 Task: Create a rule from the Agile list, Priority changed -> Complete task in the project TradeWorks if Priority Cleared then Complete Task.
Action: Mouse moved to (63, 469)
Screenshot: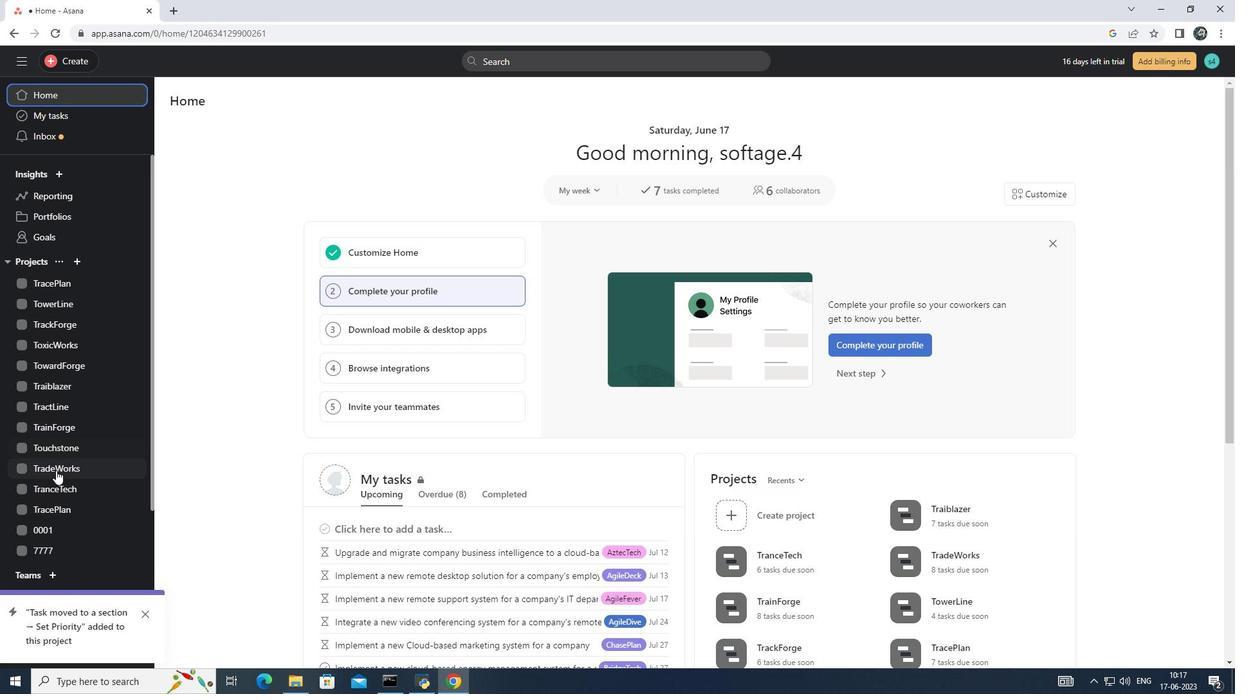 
Action: Mouse pressed left at (63, 469)
Screenshot: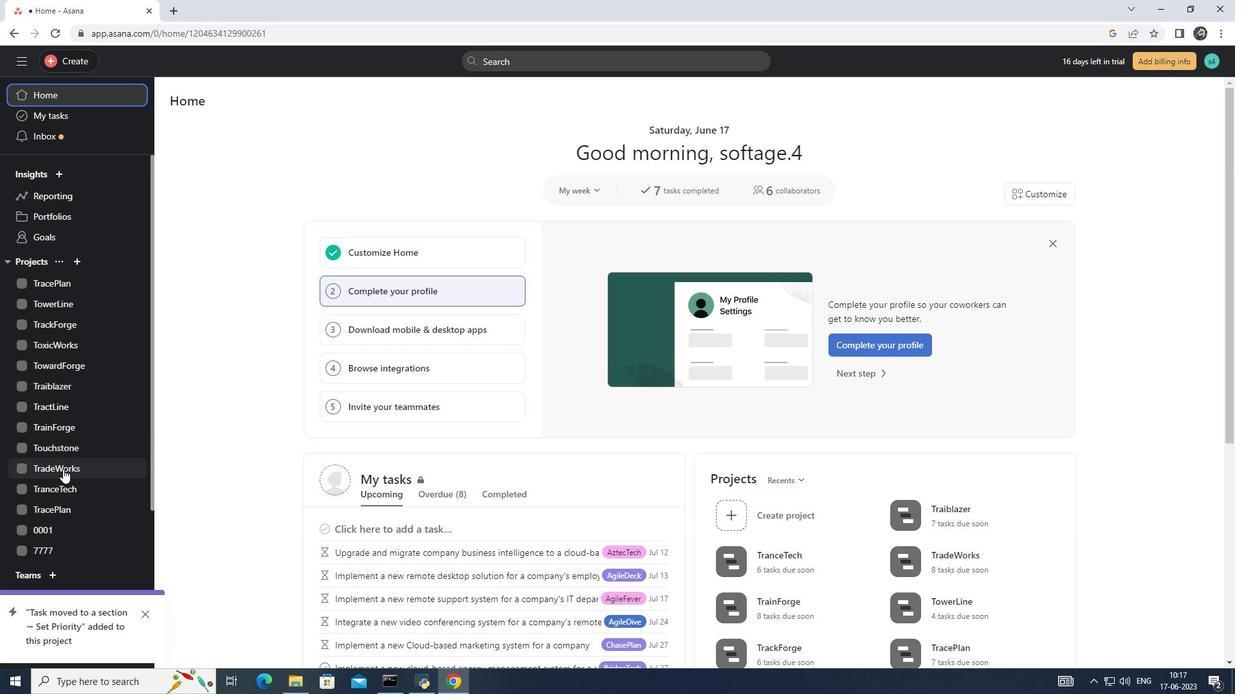 
Action: Mouse moved to (1204, 108)
Screenshot: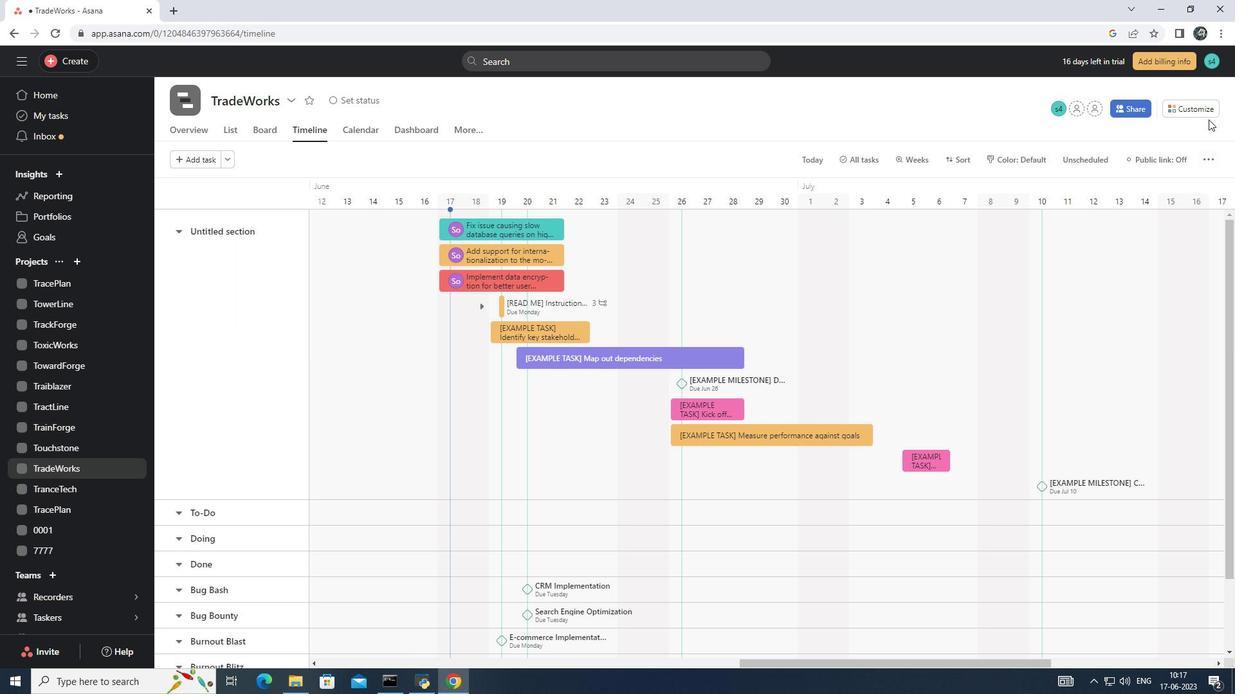 
Action: Mouse pressed left at (1204, 108)
Screenshot: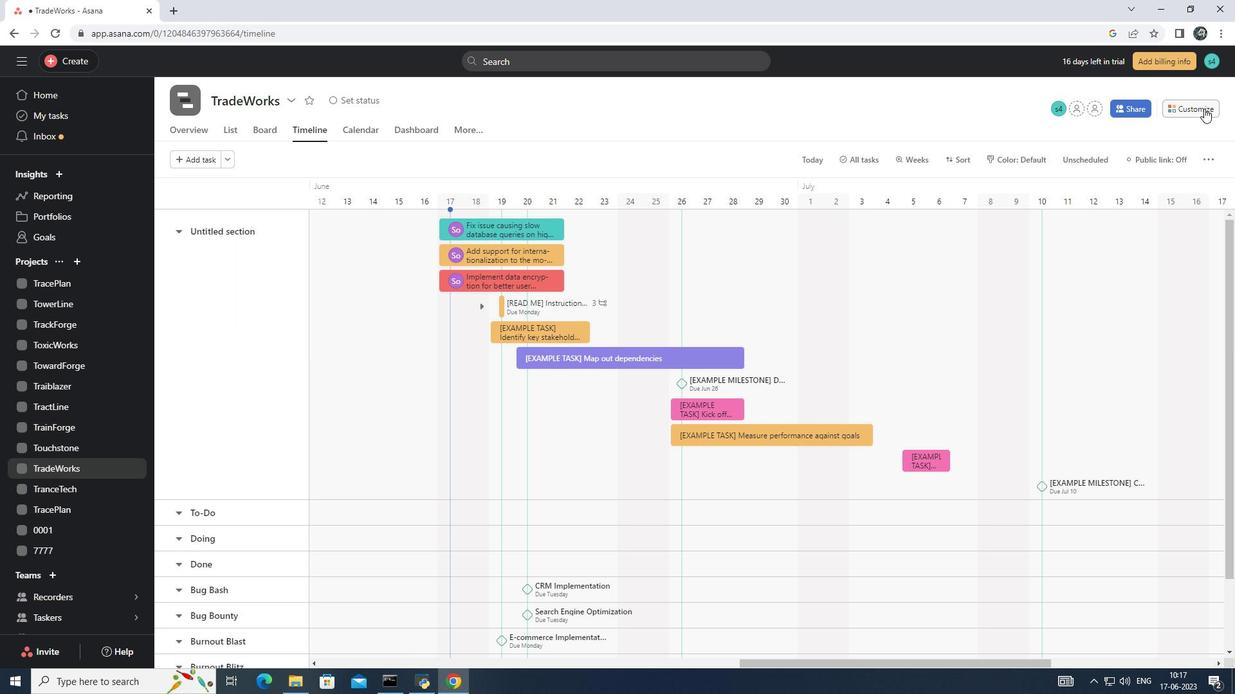 
Action: Mouse moved to (962, 314)
Screenshot: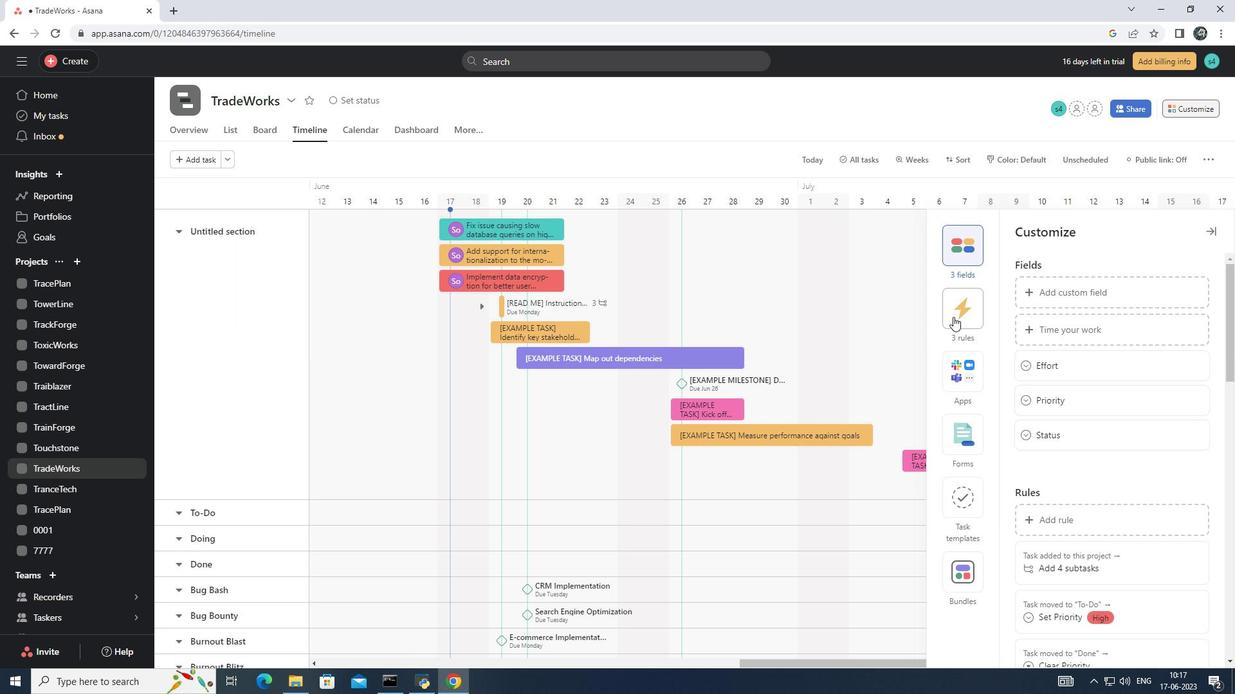 
Action: Mouse pressed left at (962, 314)
Screenshot: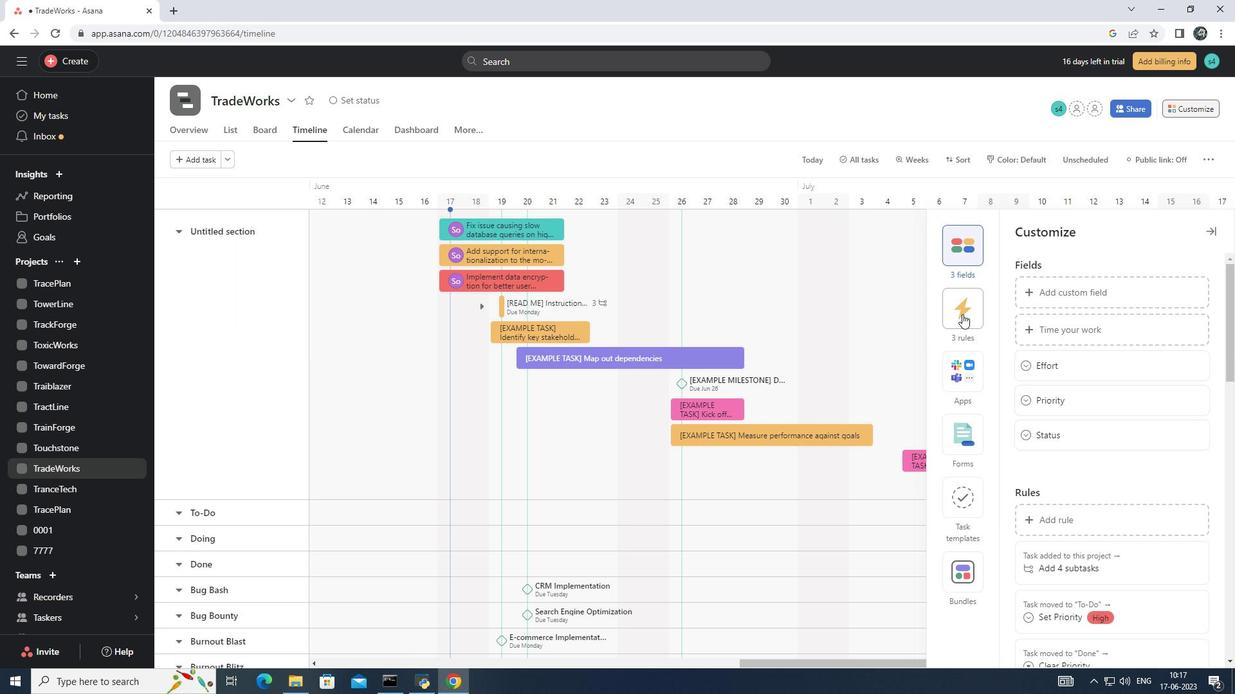 
Action: Mouse moved to (1074, 293)
Screenshot: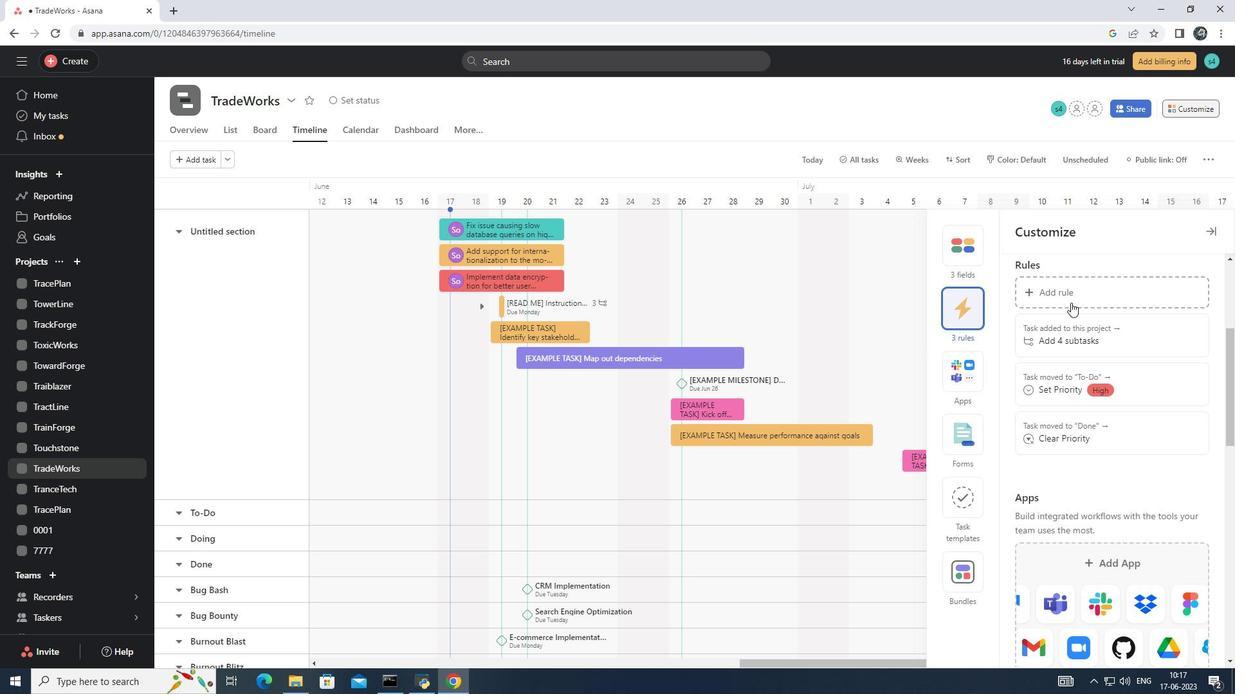 
Action: Mouse pressed left at (1074, 293)
Screenshot: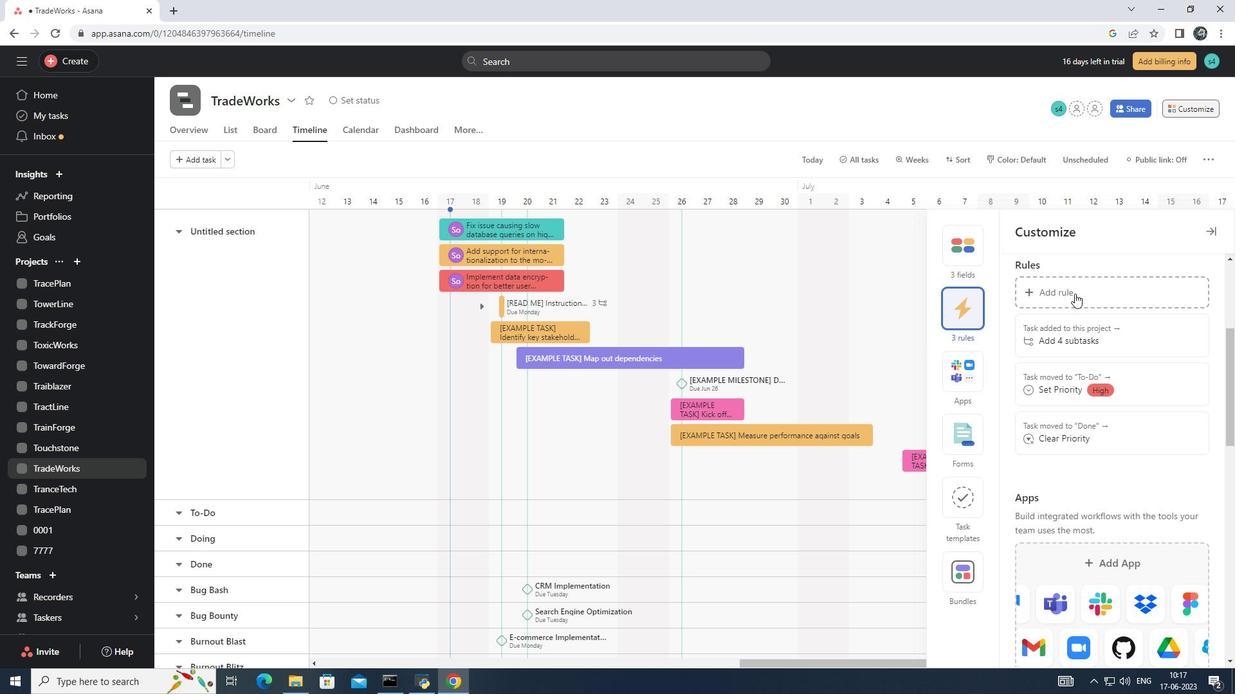 
Action: Mouse moved to (266, 190)
Screenshot: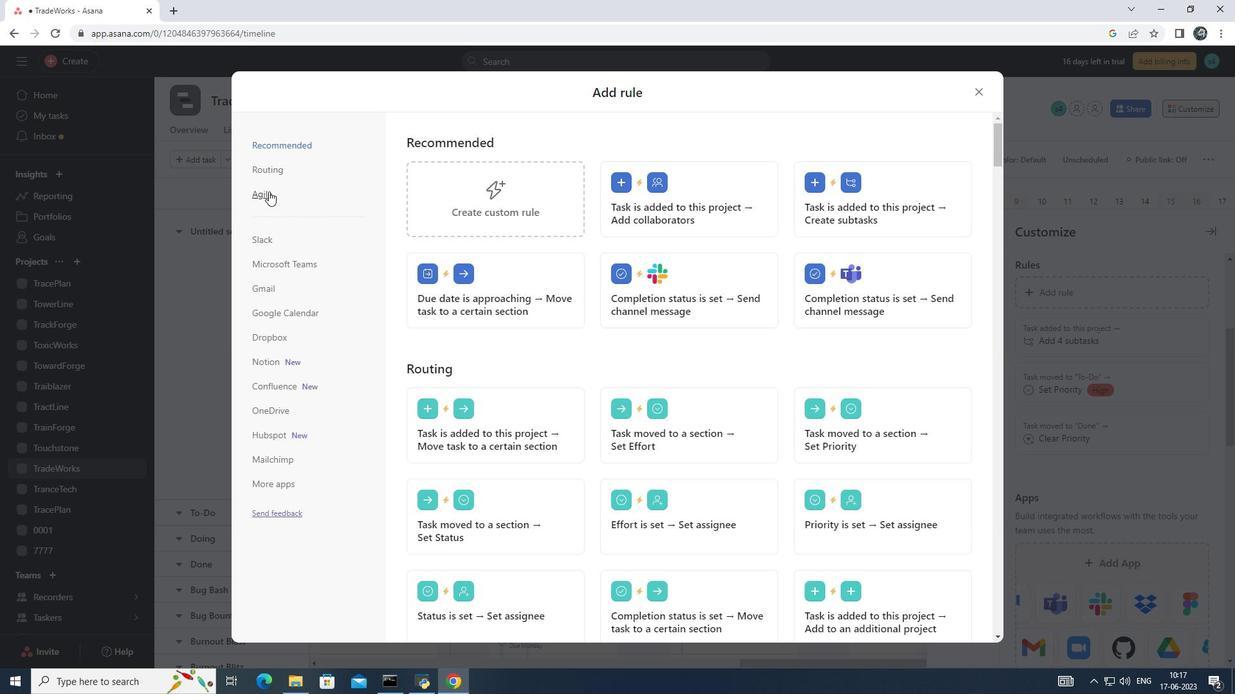 
Action: Mouse pressed left at (266, 190)
Screenshot: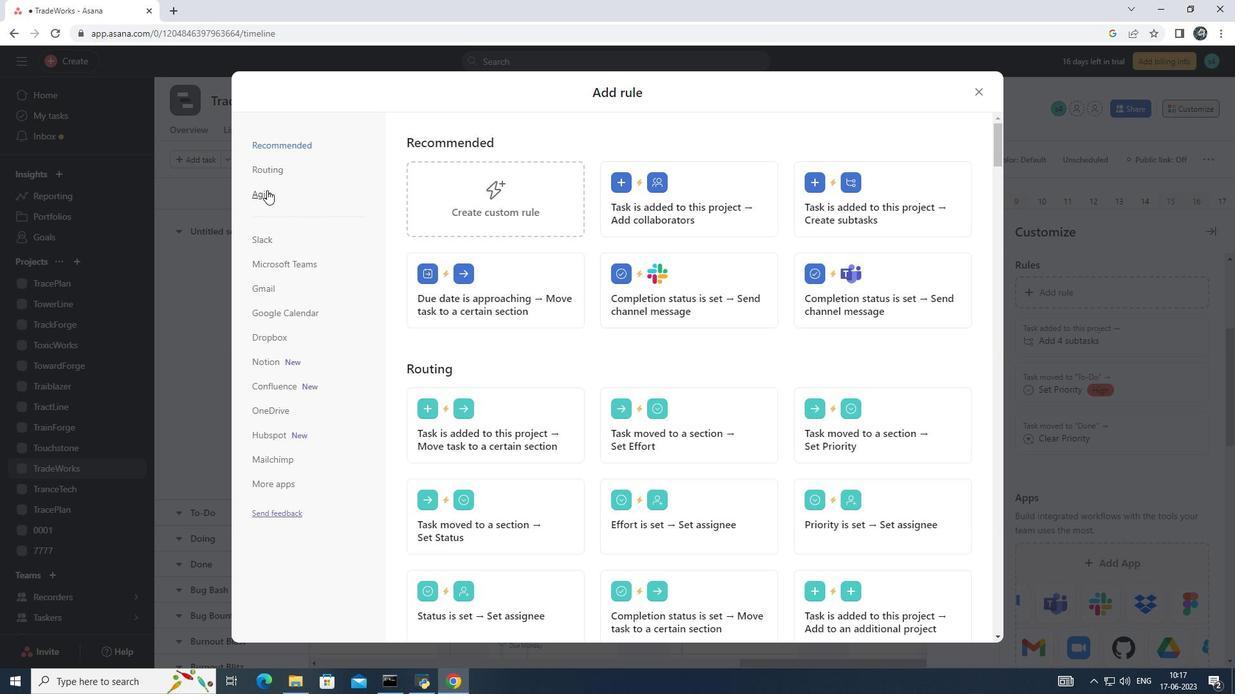 
Action: Mouse moved to (688, 180)
Screenshot: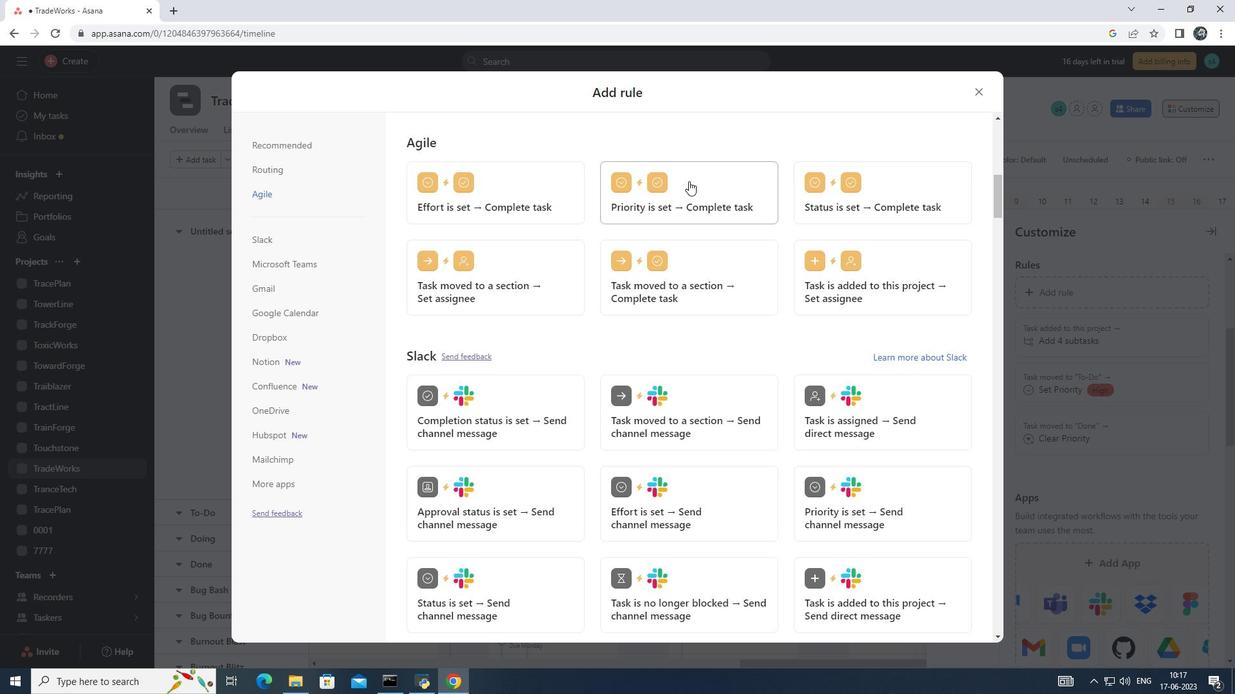 
Action: Mouse pressed left at (688, 180)
Screenshot: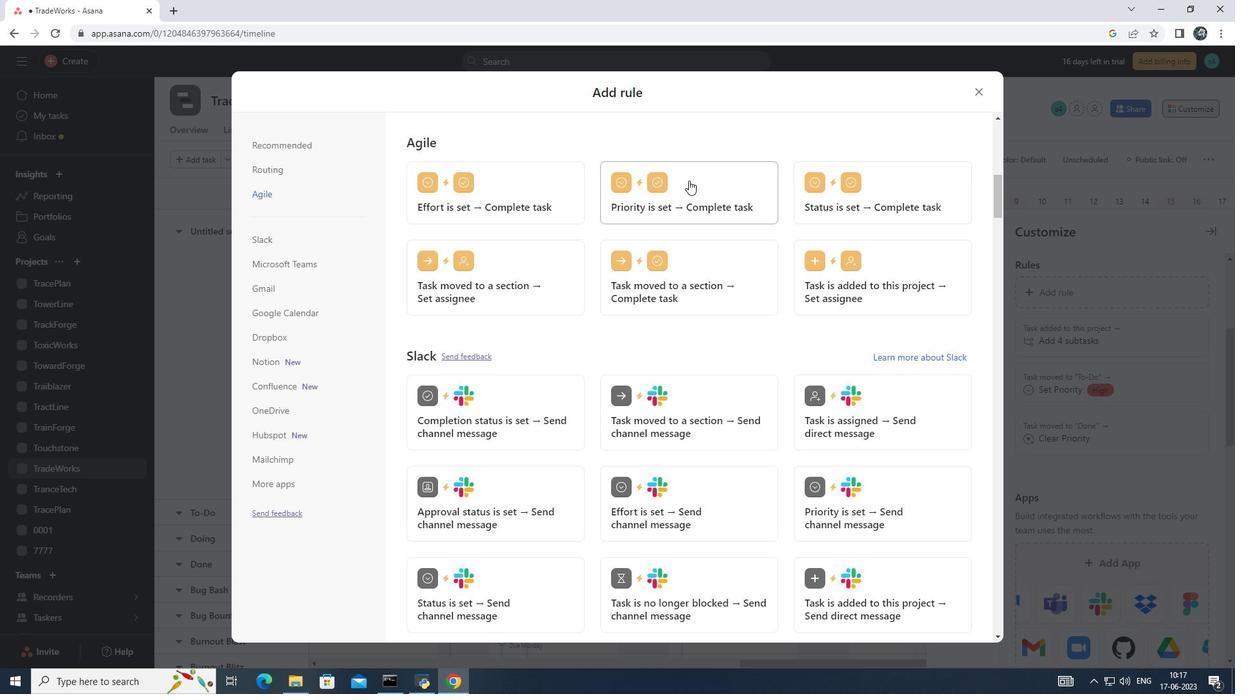
Action: Mouse moved to (845, 221)
Screenshot: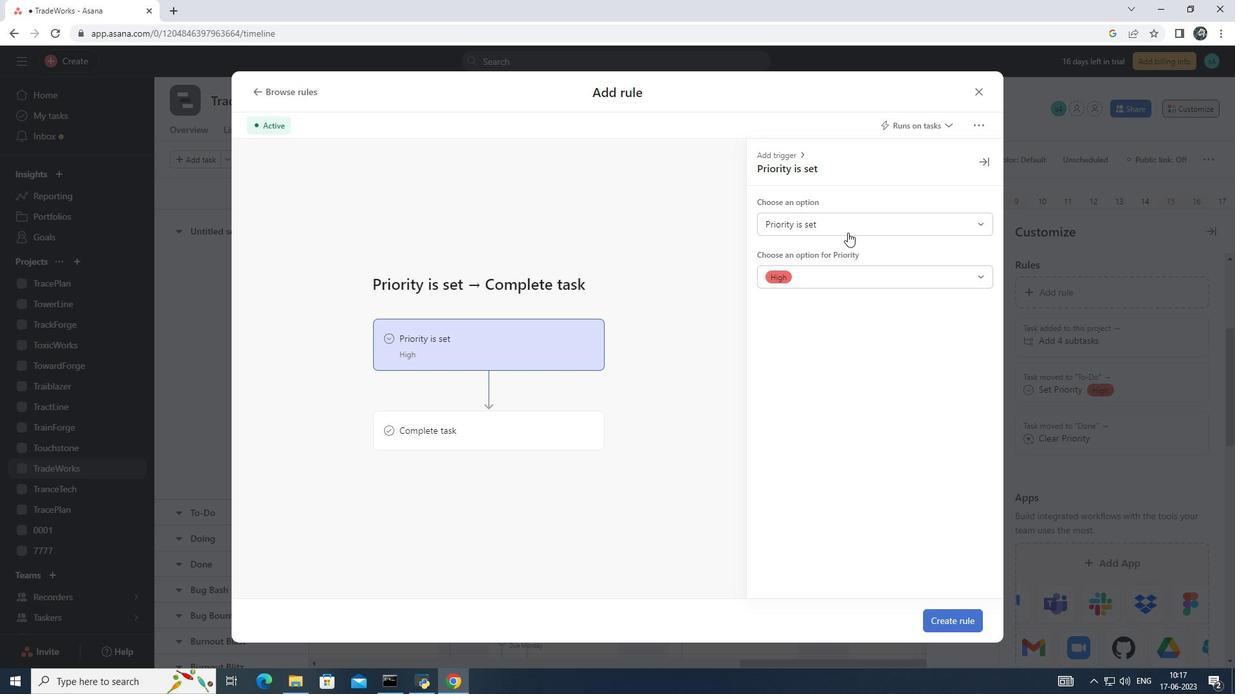 
Action: Mouse pressed left at (845, 221)
Screenshot: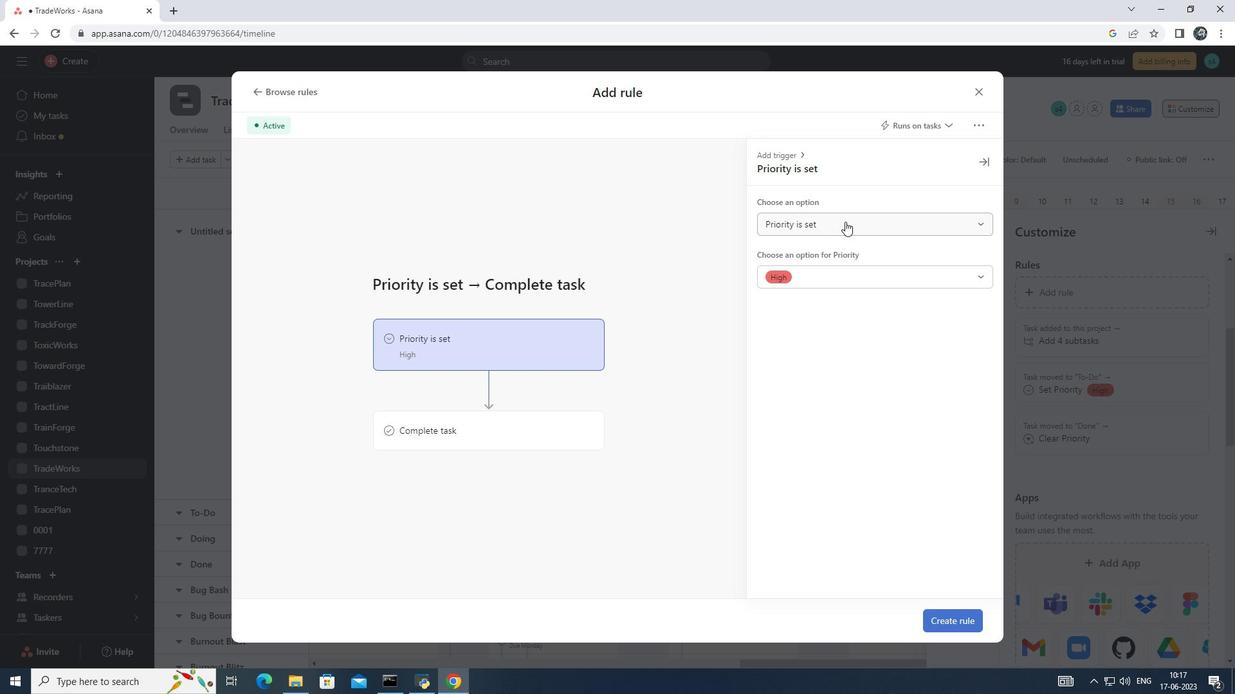 
Action: Mouse moved to (842, 273)
Screenshot: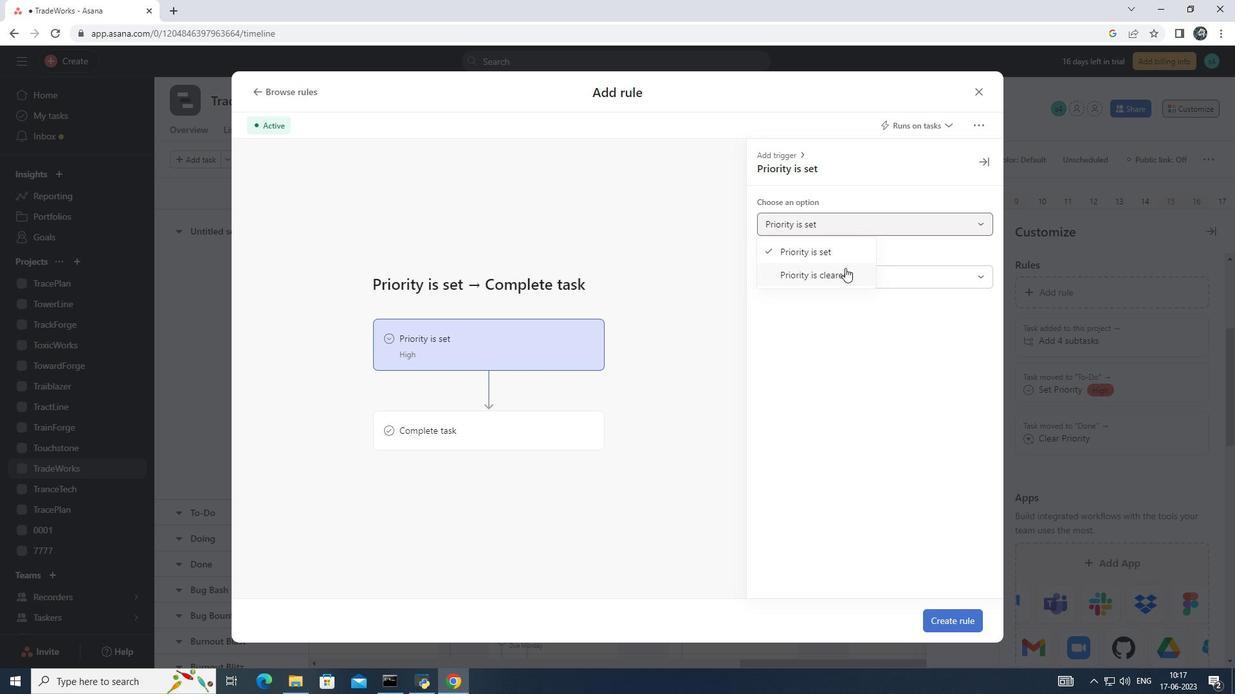 
Action: Mouse pressed left at (842, 273)
Screenshot: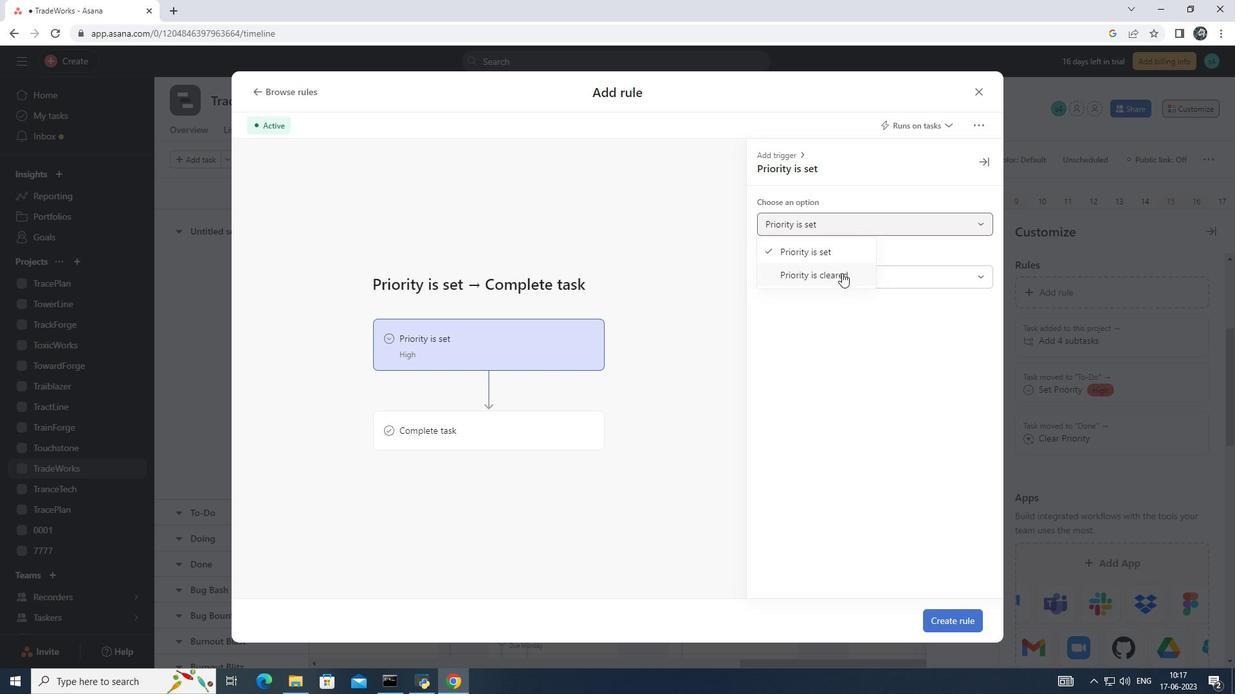 
Action: Mouse moved to (423, 424)
Screenshot: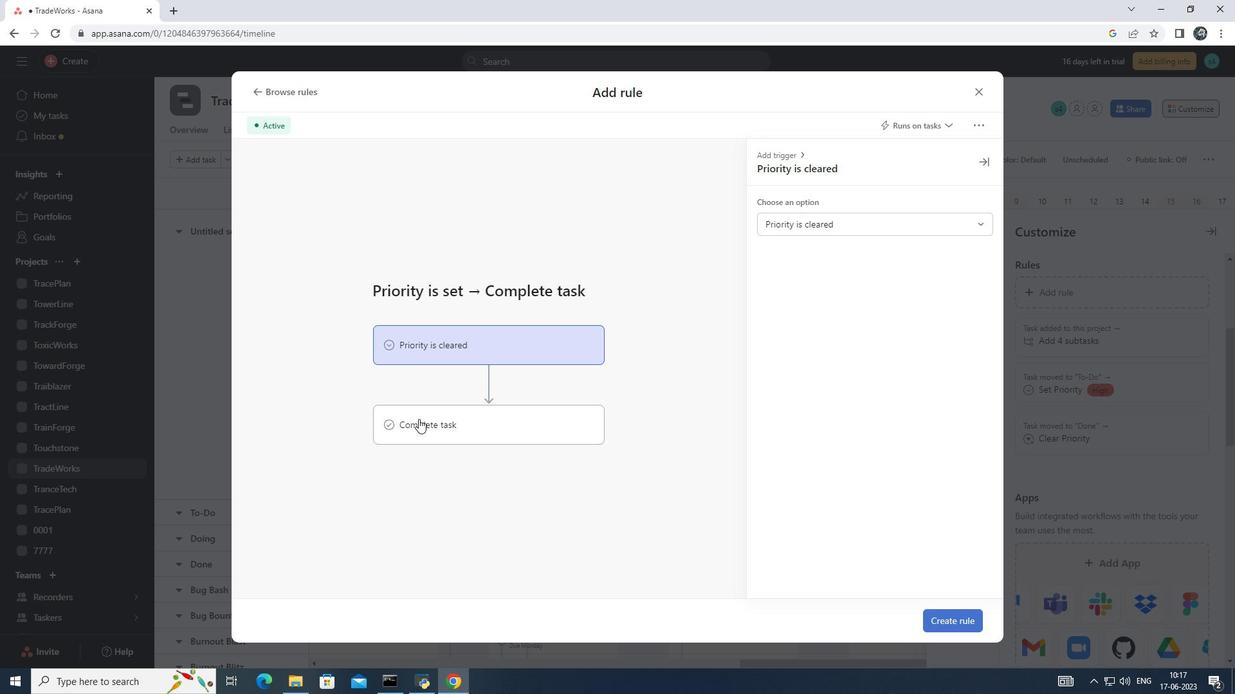 
Action: Mouse pressed left at (423, 424)
Screenshot: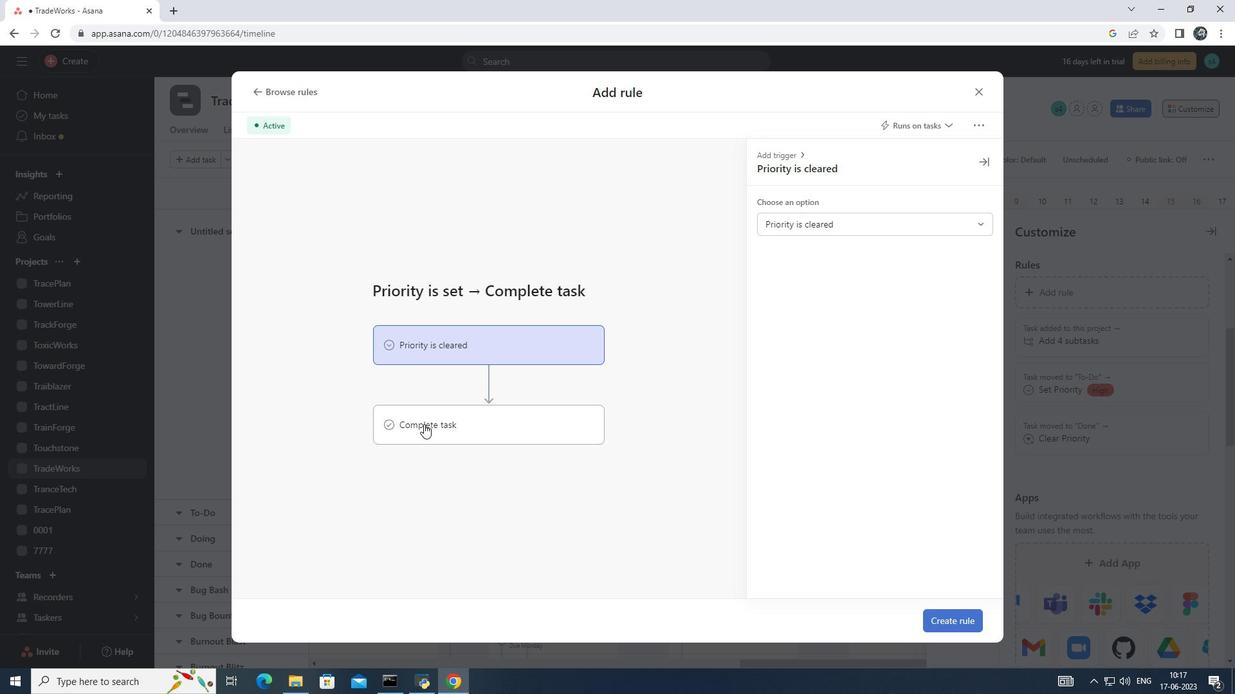 
Action: Mouse moved to (846, 227)
Screenshot: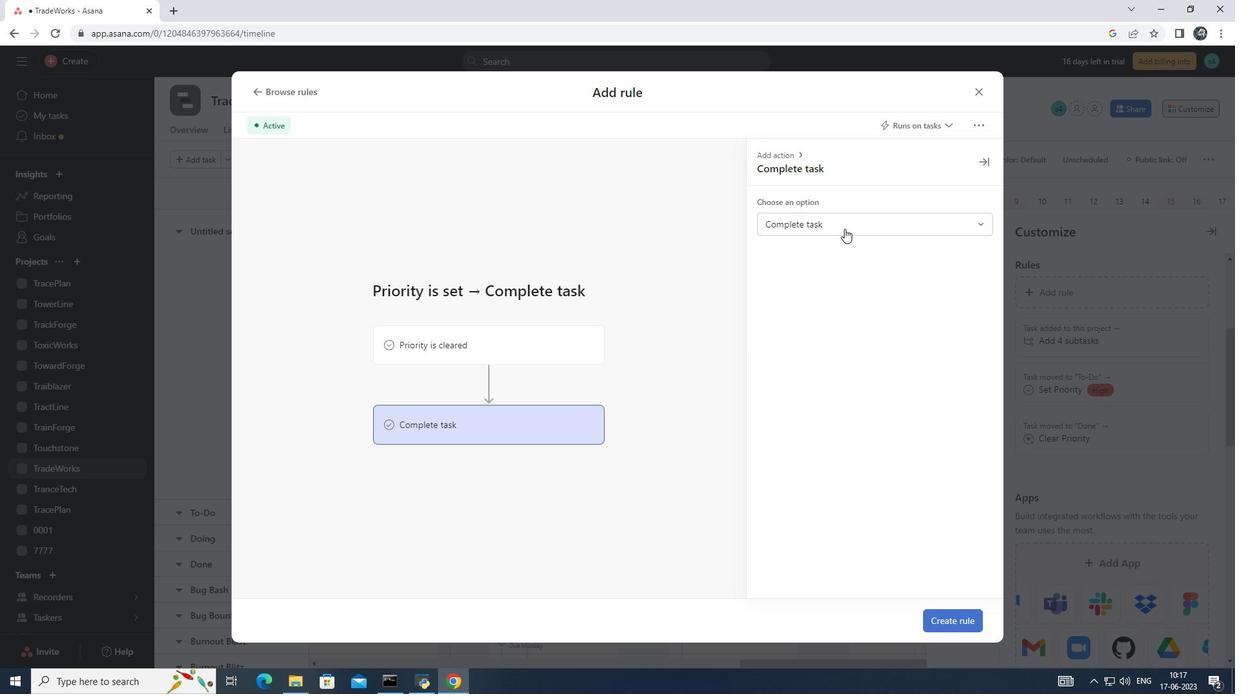 
Action: Mouse pressed left at (846, 227)
Screenshot: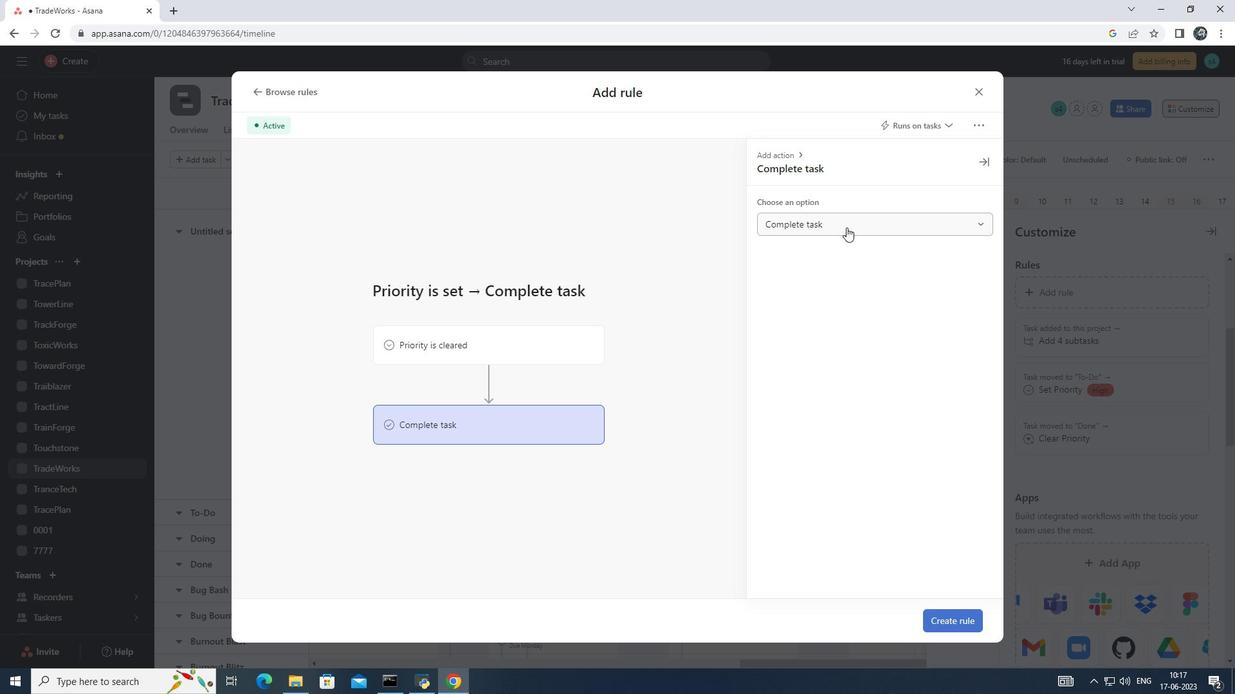 
Action: Mouse moved to (839, 252)
Screenshot: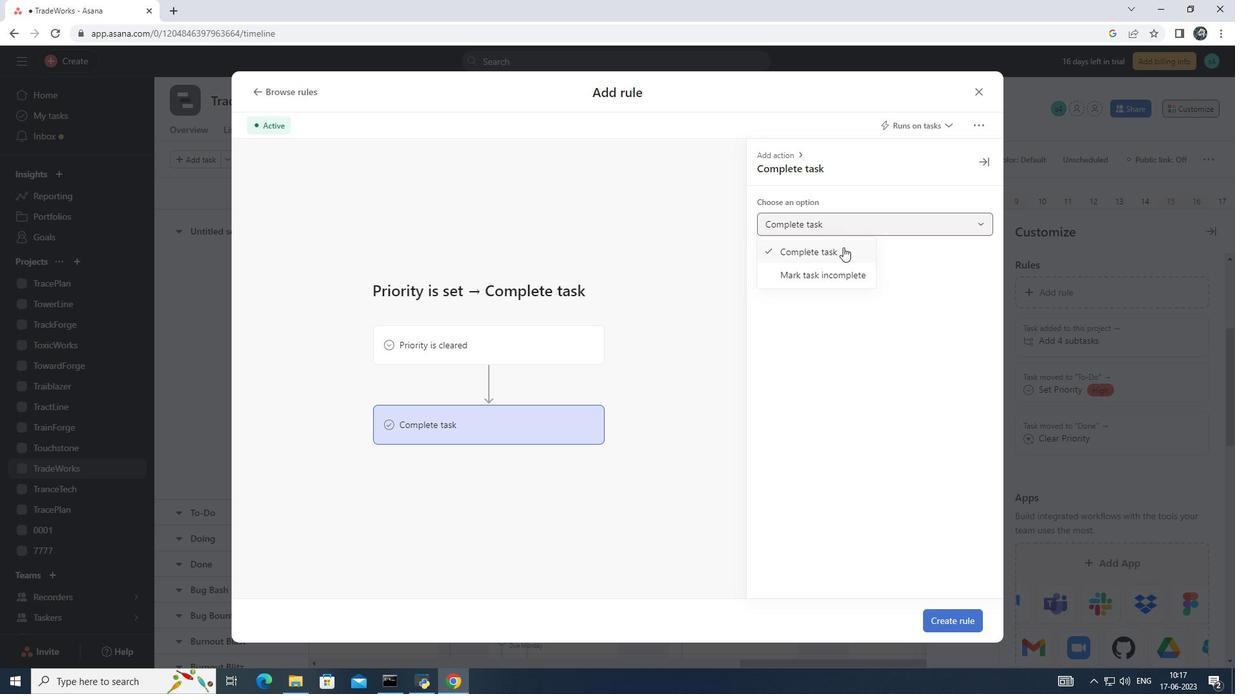 
Action: Mouse pressed left at (839, 252)
Screenshot: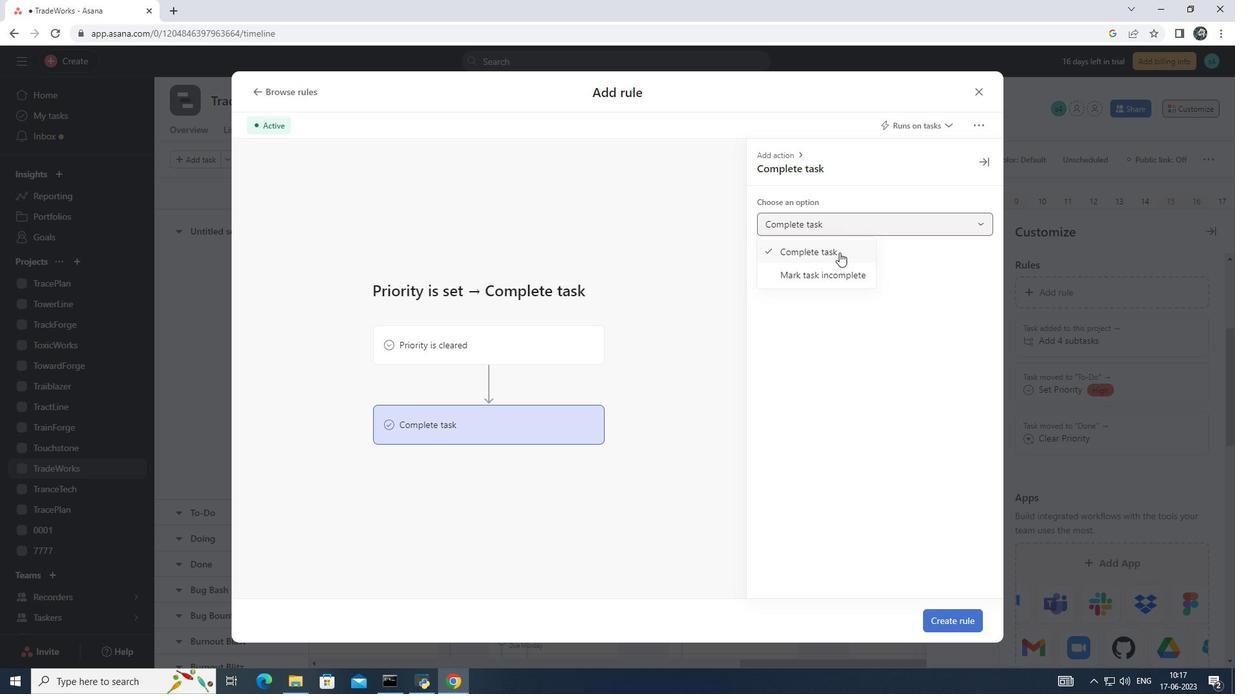 
Action: Mouse moved to (941, 617)
Screenshot: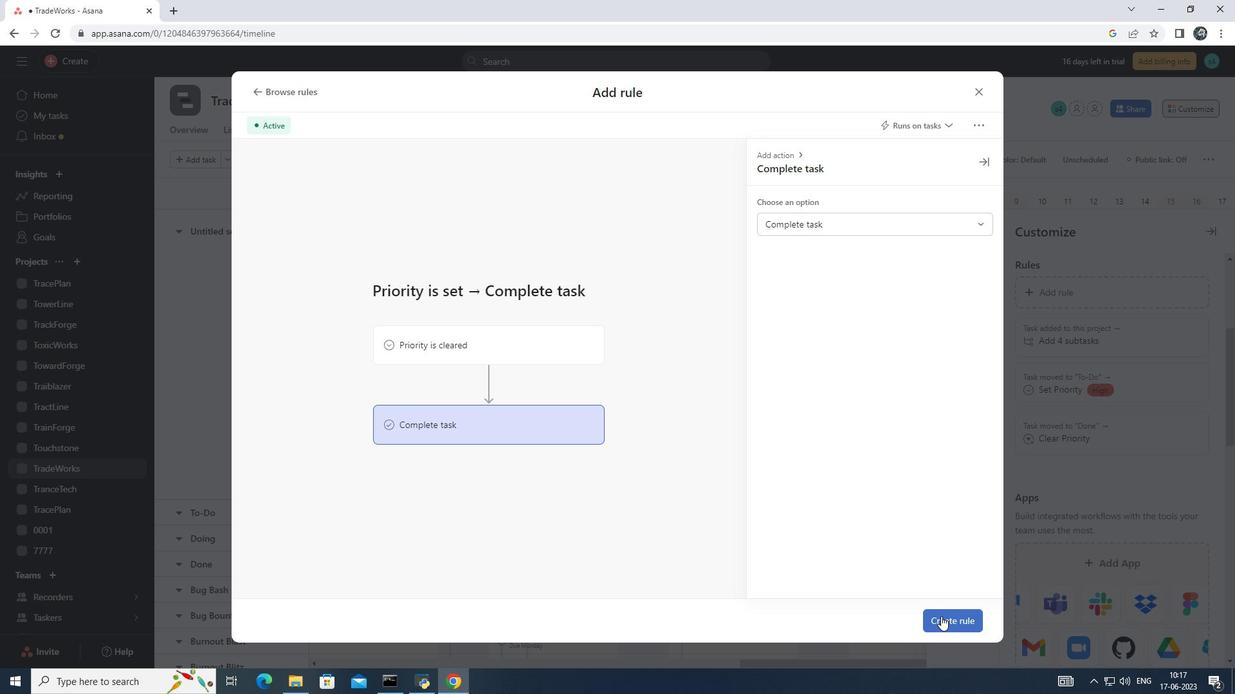 
Action: Mouse pressed left at (941, 617)
Screenshot: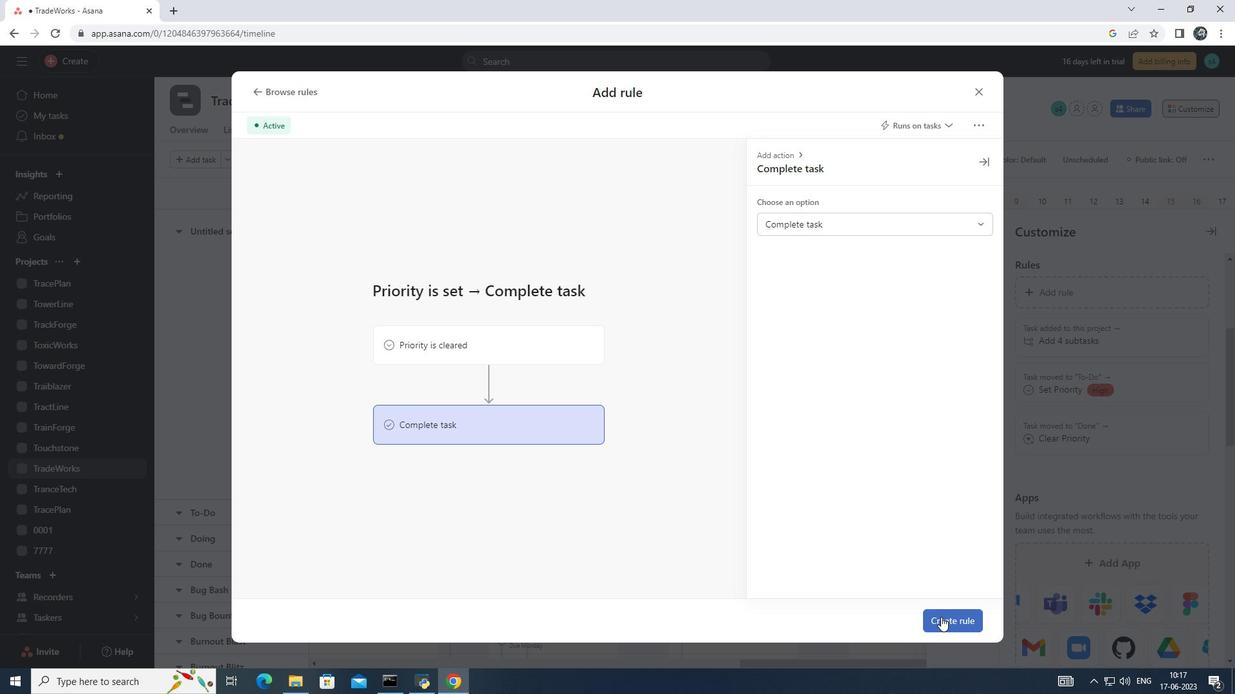 
Action: Mouse moved to (934, 618)
Screenshot: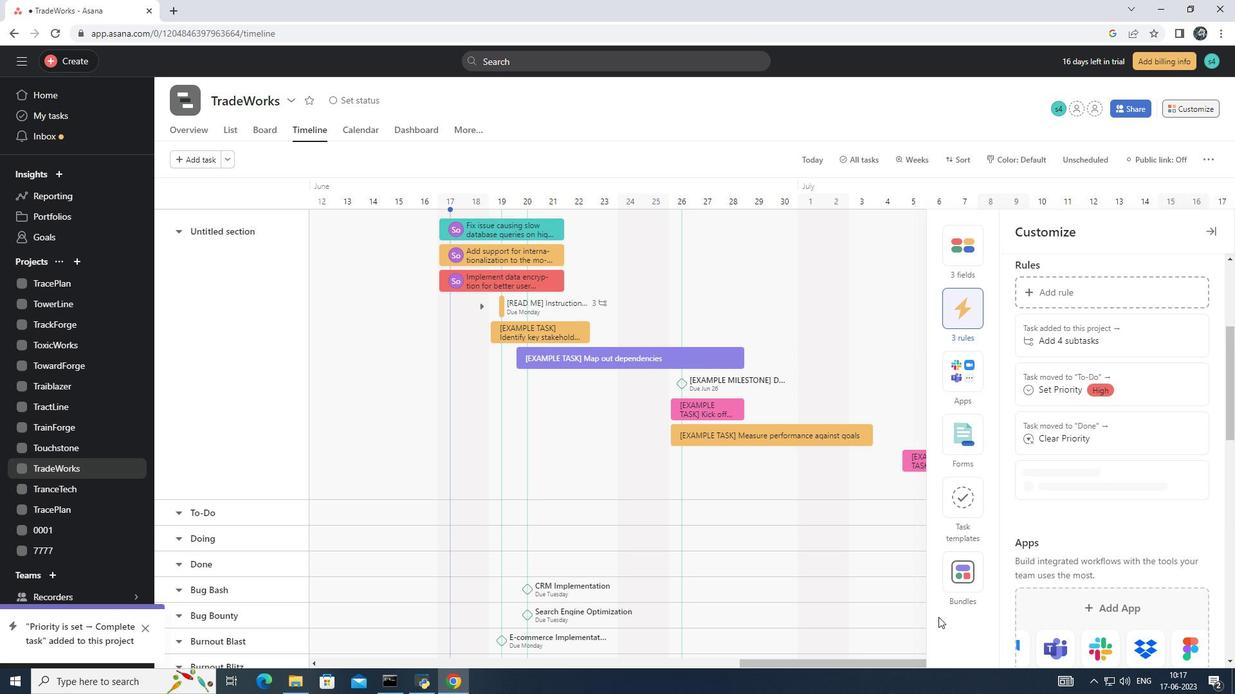 
